 Task: Open Card Training Workshop Planning in Board Product Development and Launch Strategy to Workspace Fleet Management and add a team member Softage.2@softage.net, a label Orange, a checklist Film Production, an attachment from your computer, a color Orange and finally, add a card description 'Schedule meeting with potential partner company' and a comment 'Given the potential impact of this task on our company reputation, let us ensure that we approach it with a sense of professionalism and respect.'. Add a start date 'Jan 06, 1900' with a due date 'Jan 13, 1900'
Action: Mouse moved to (346, 131)
Screenshot: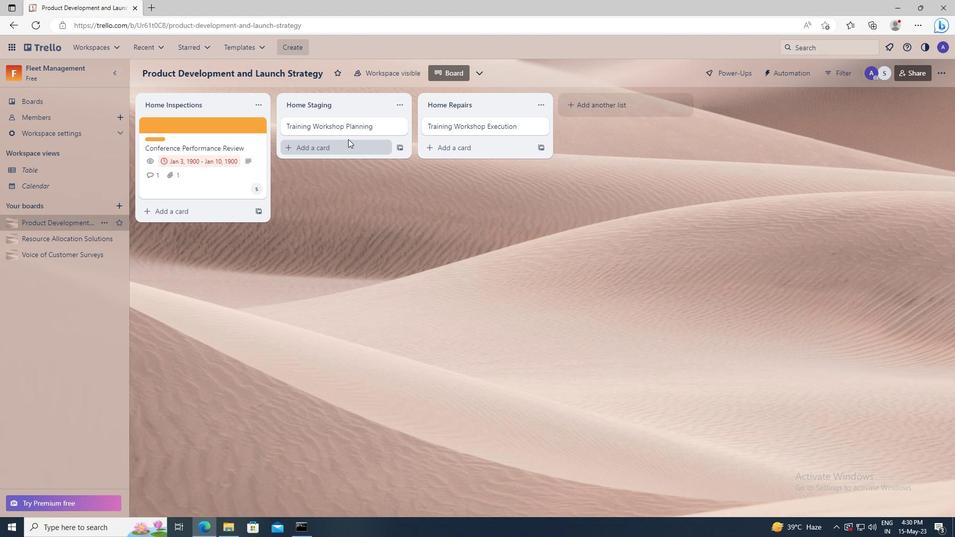 
Action: Mouse pressed left at (346, 131)
Screenshot: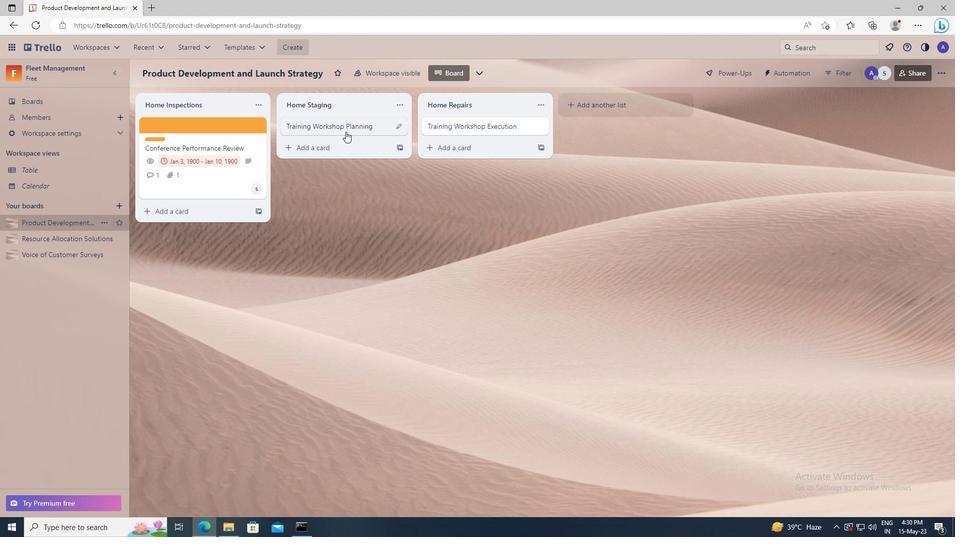 
Action: Mouse moved to (586, 162)
Screenshot: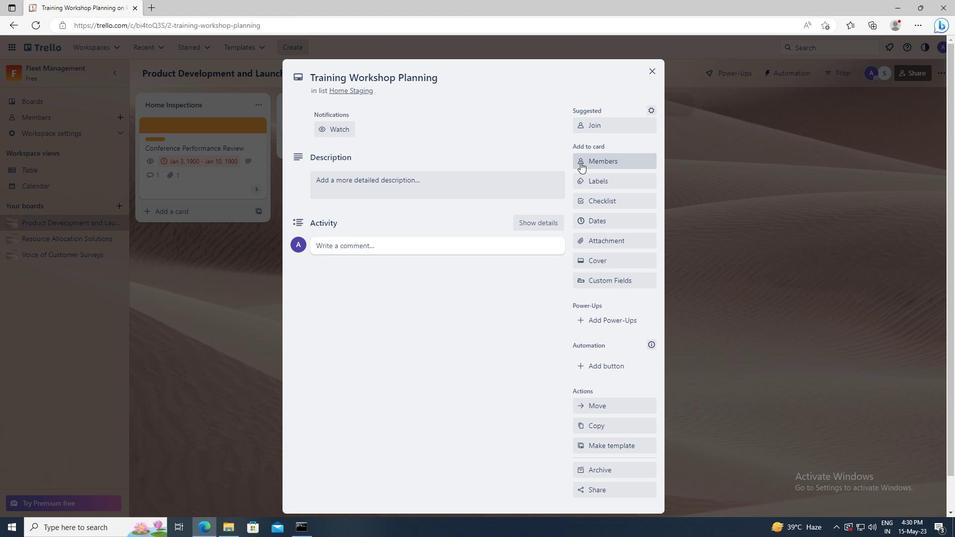 
Action: Mouse pressed left at (586, 162)
Screenshot: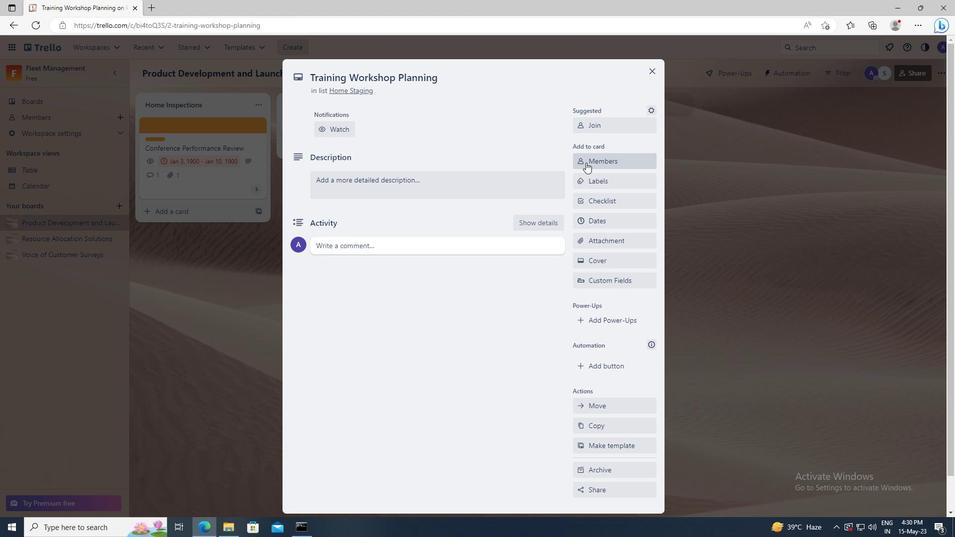 
Action: Mouse moved to (593, 206)
Screenshot: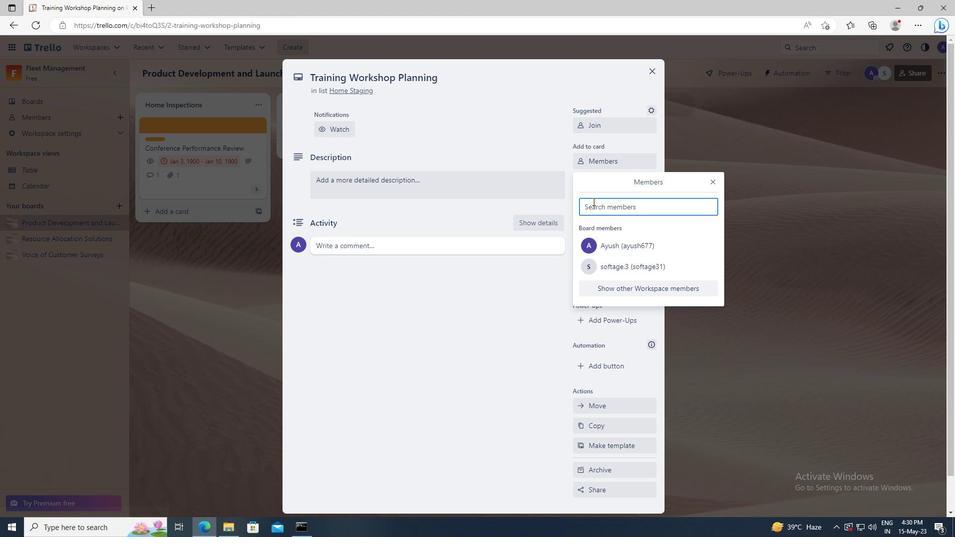 
Action: Mouse pressed left at (593, 206)
Screenshot: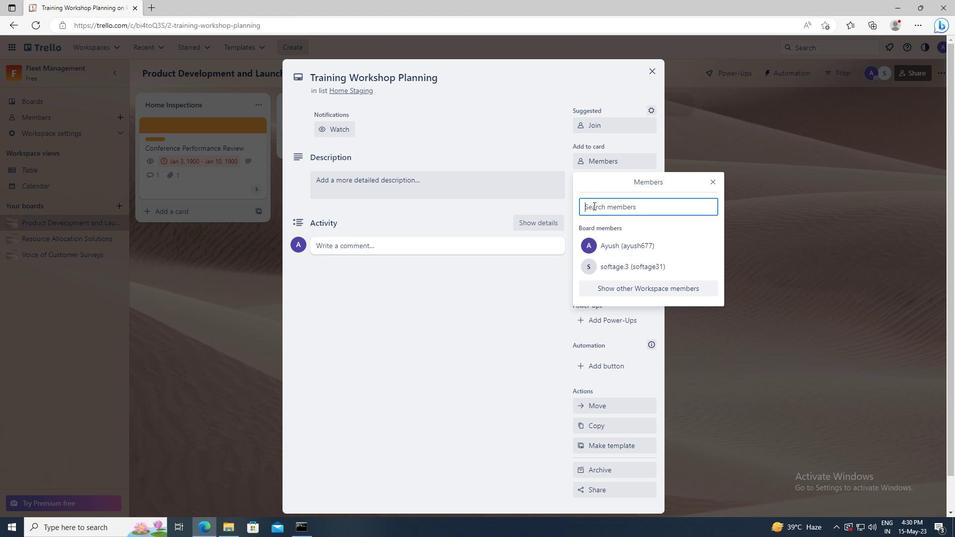 
Action: Key pressed <Key.shift>SOFTAGE.2
Screenshot: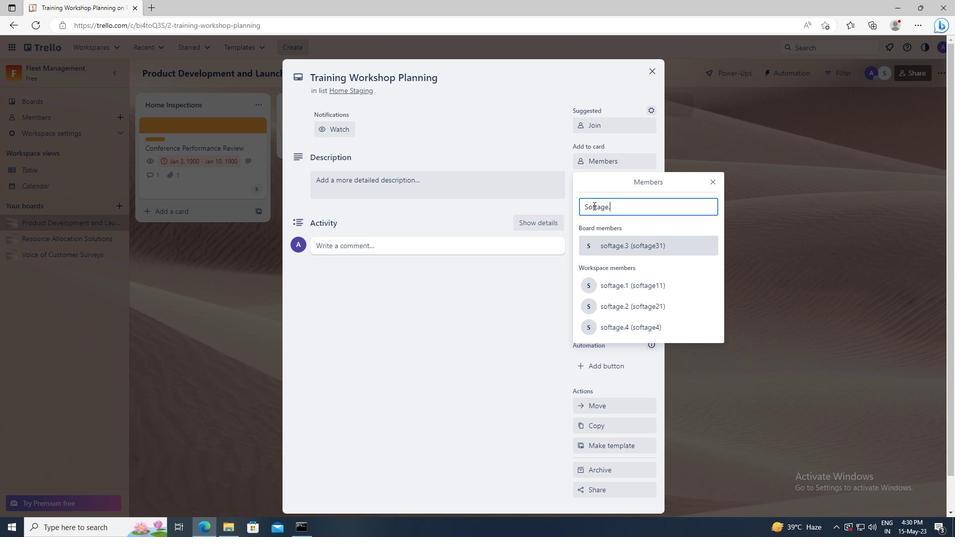
Action: Mouse moved to (611, 298)
Screenshot: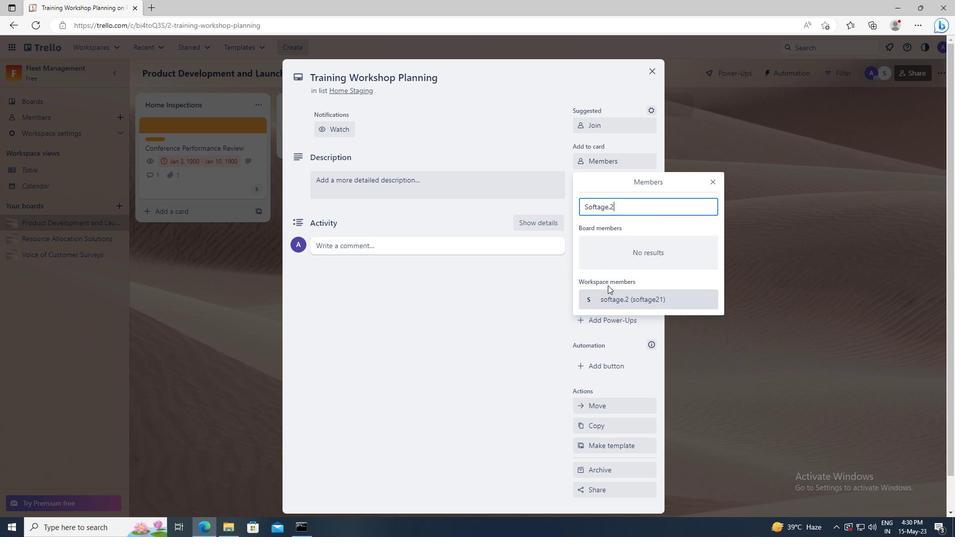 
Action: Mouse pressed left at (611, 298)
Screenshot: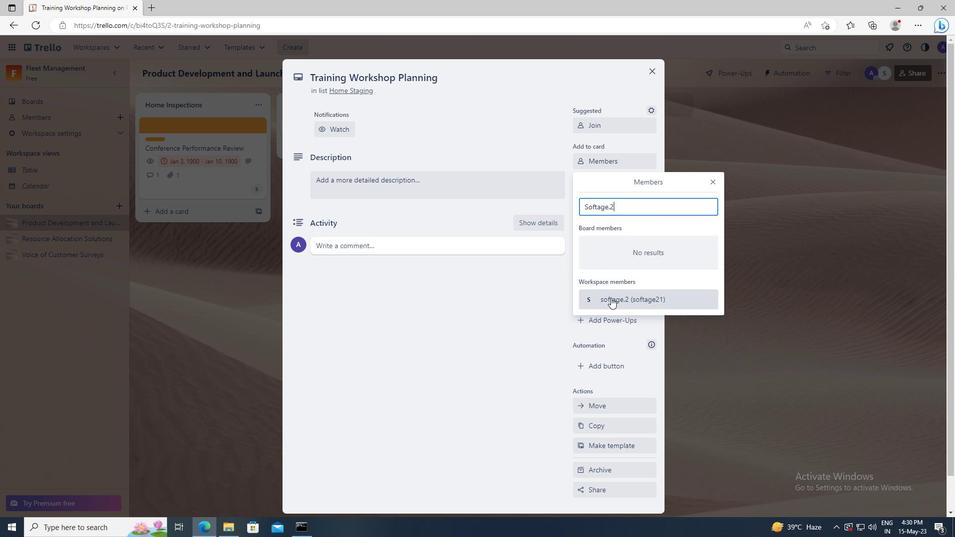 
Action: Mouse moved to (711, 181)
Screenshot: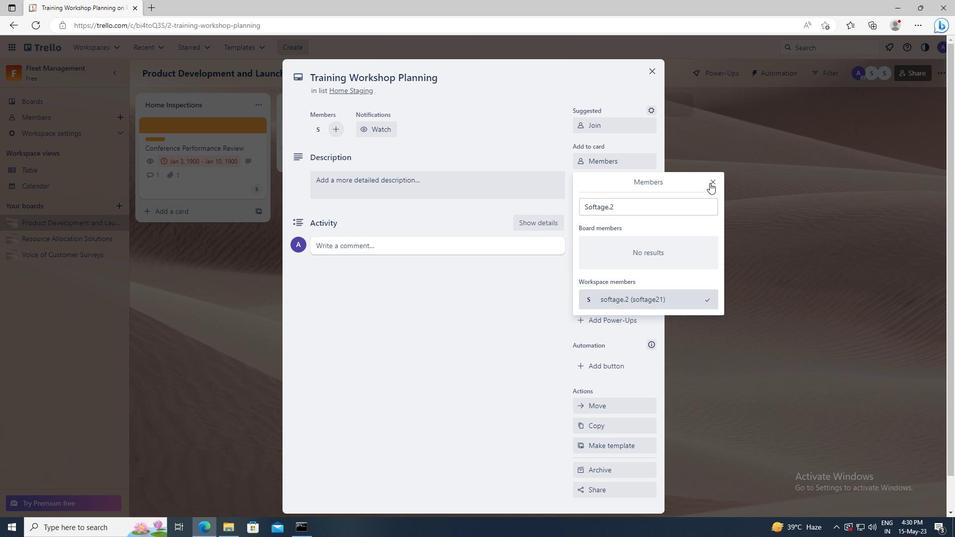 
Action: Mouse pressed left at (711, 181)
Screenshot: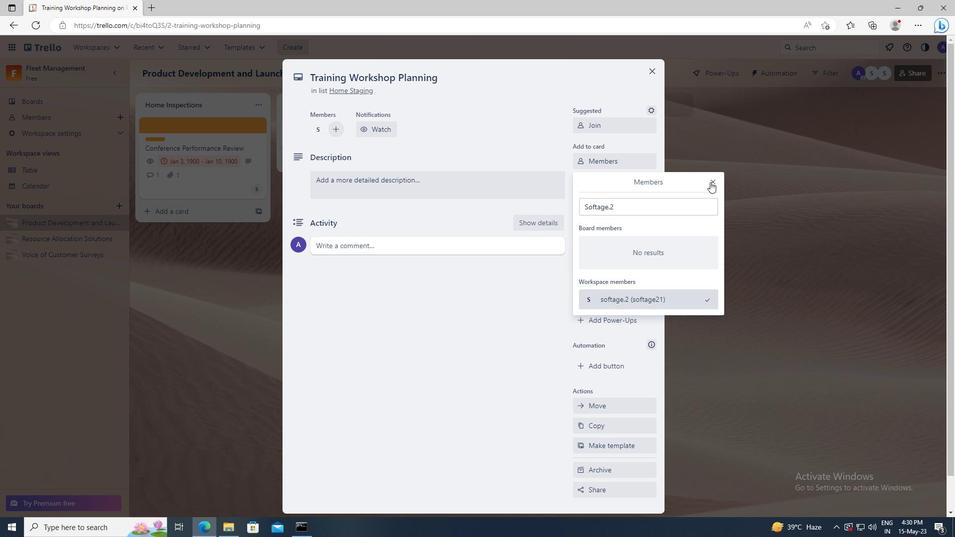 
Action: Mouse moved to (633, 183)
Screenshot: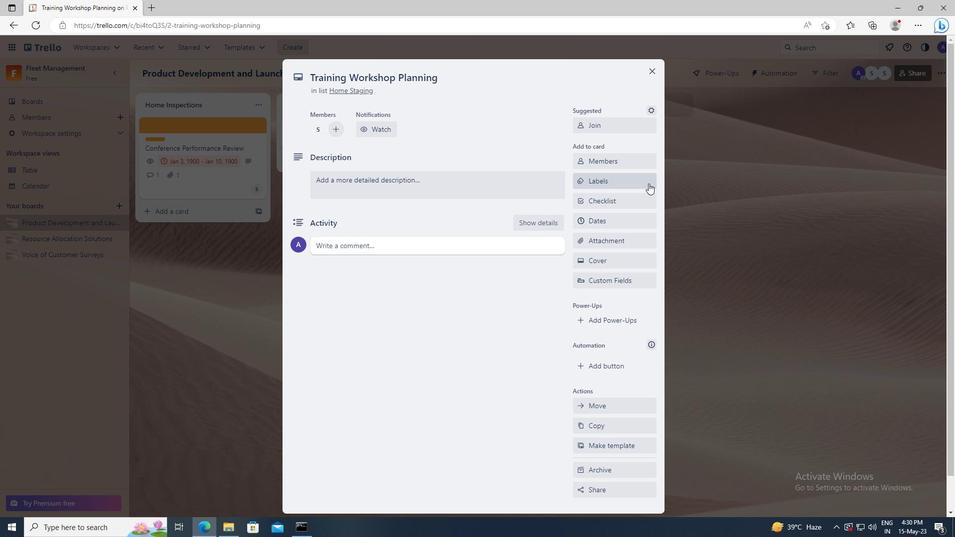 
Action: Mouse pressed left at (633, 183)
Screenshot: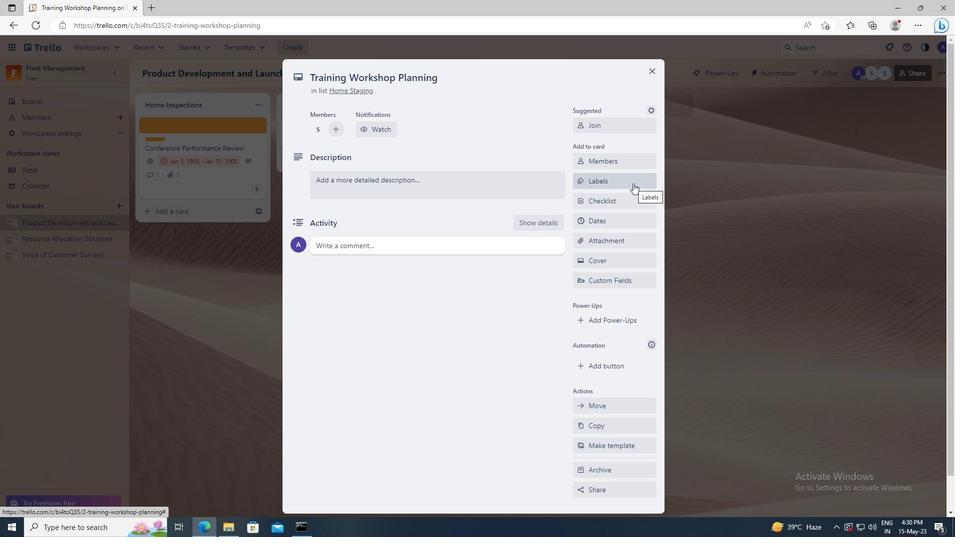 
Action: Mouse moved to (660, 373)
Screenshot: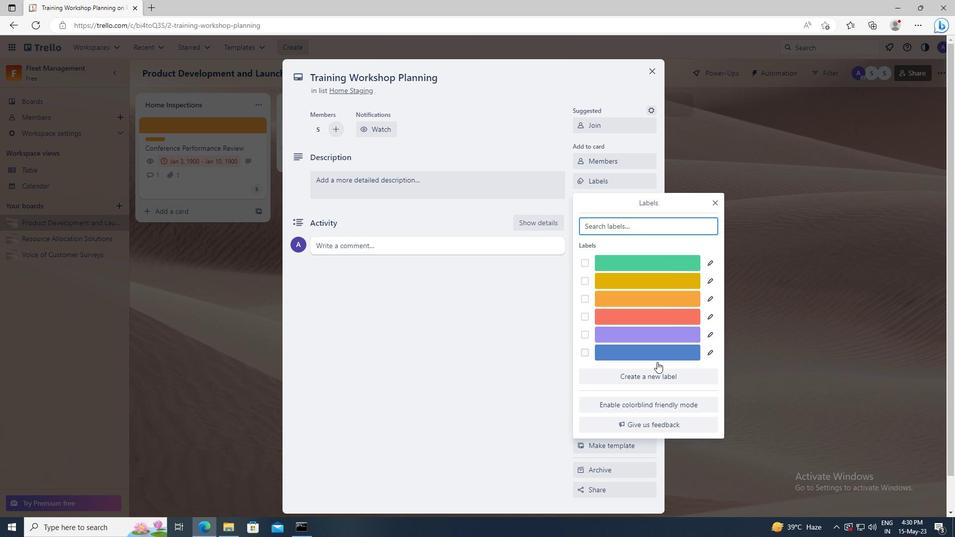 
Action: Mouse pressed left at (660, 373)
Screenshot: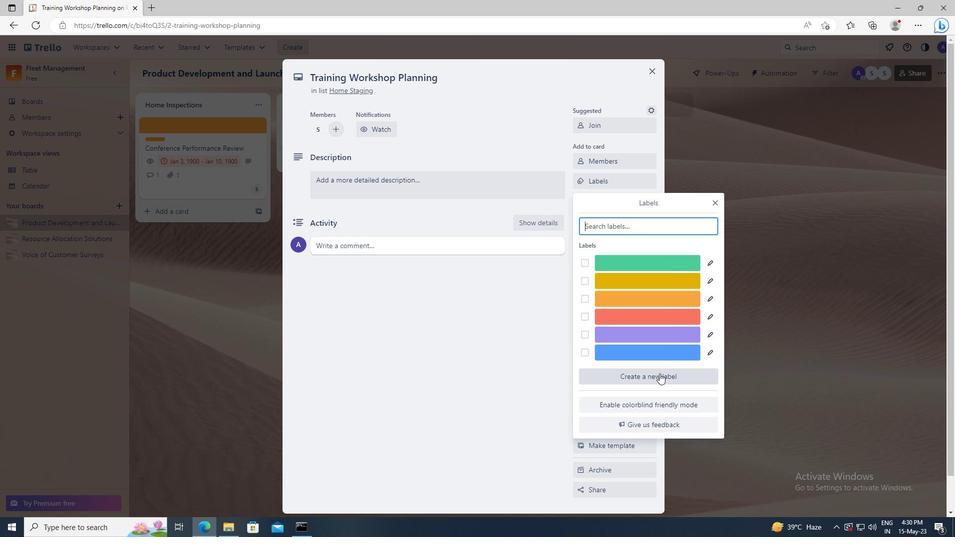 
Action: Mouse moved to (648, 351)
Screenshot: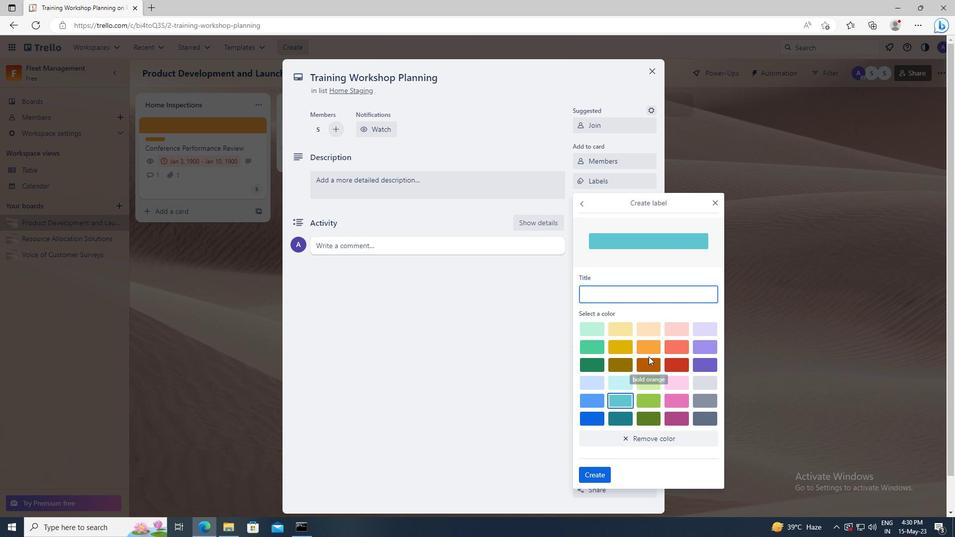
Action: Mouse pressed left at (648, 351)
Screenshot: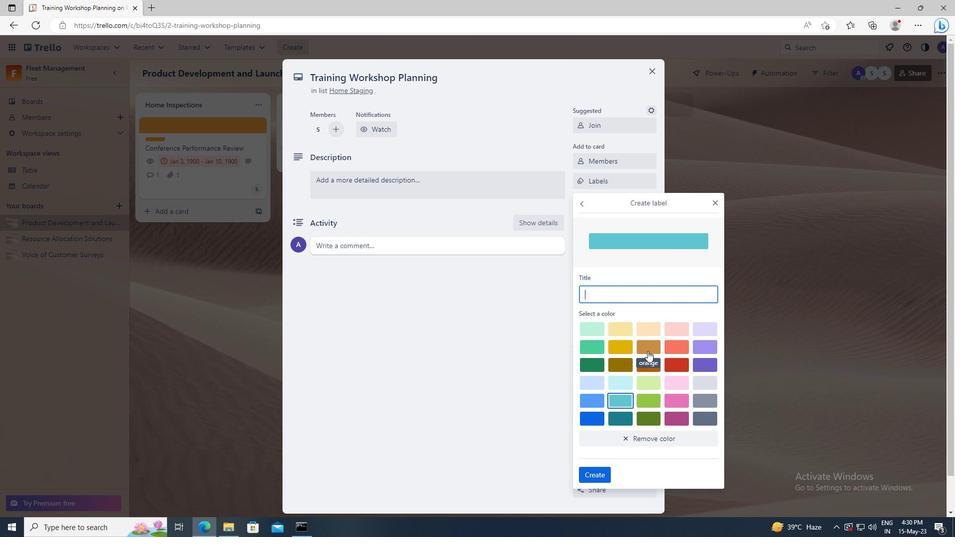 
Action: Mouse moved to (602, 472)
Screenshot: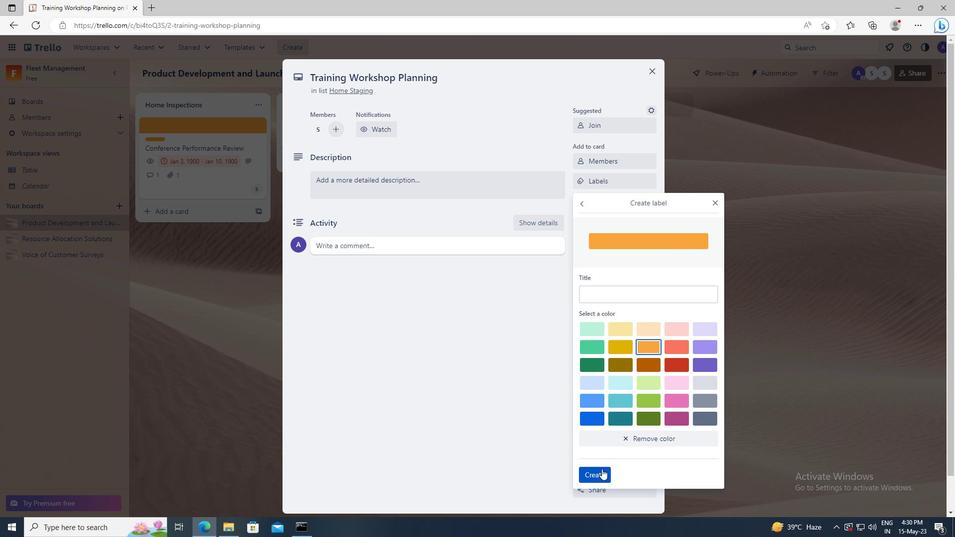 
Action: Mouse pressed left at (602, 472)
Screenshot: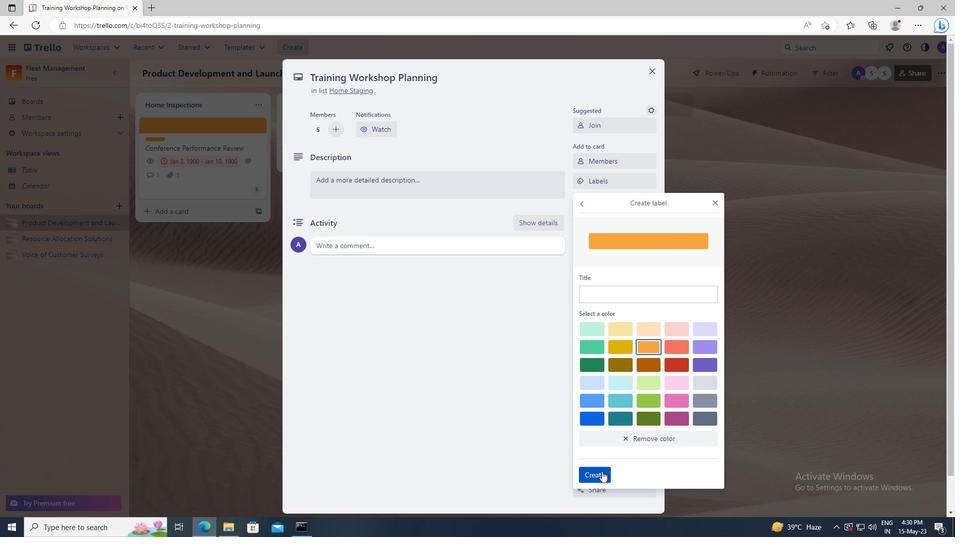 
Action: Mouse moved to (715, 203)
Screenshot: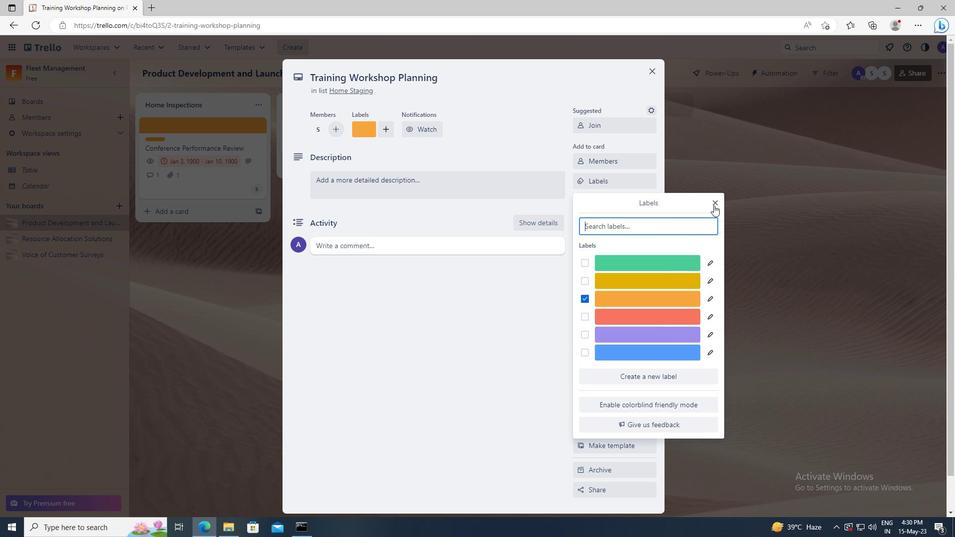 
Action: Mouse pressed left at (715, 203)
Screenshot: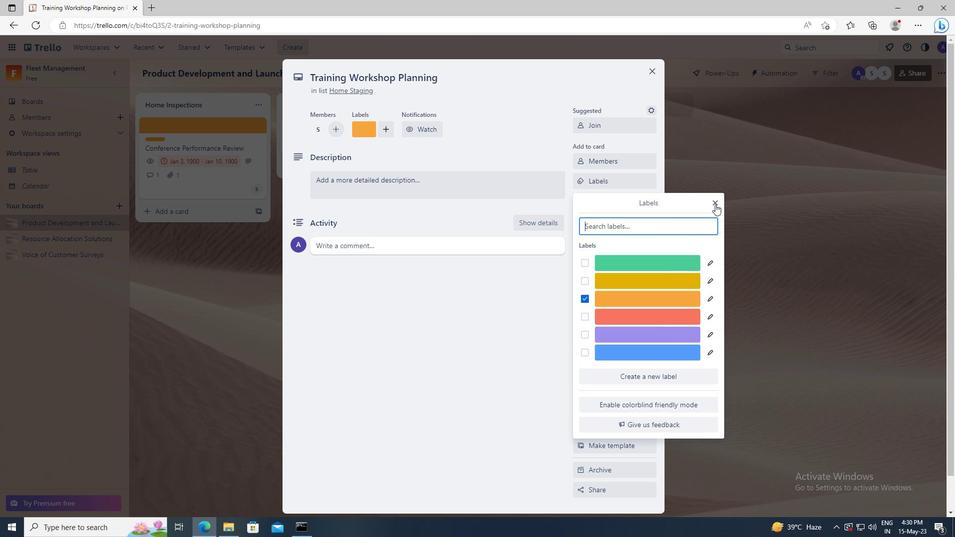 
Action: Mouse moved to (637, 198)
Screenshot: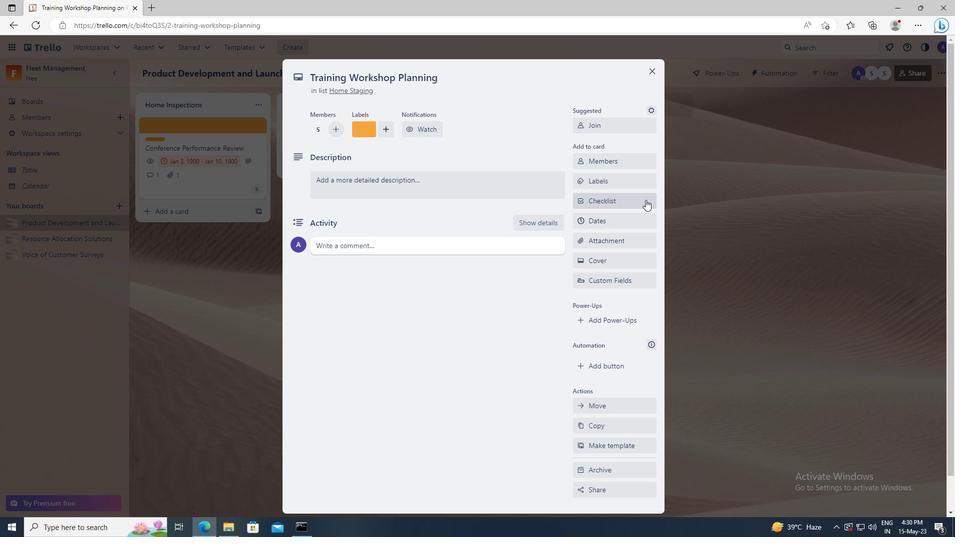 
Action: Mouse pressed left at (637, 198)
Screenshot: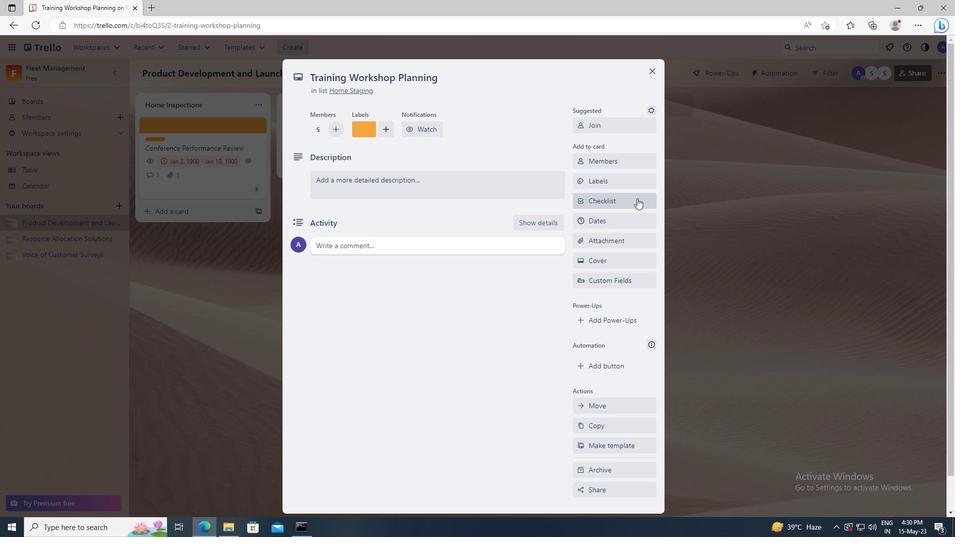 
Action: Key pressed <Key.shift>FILM<Key.space><Key.shift>PRODUCTION
Screenshot: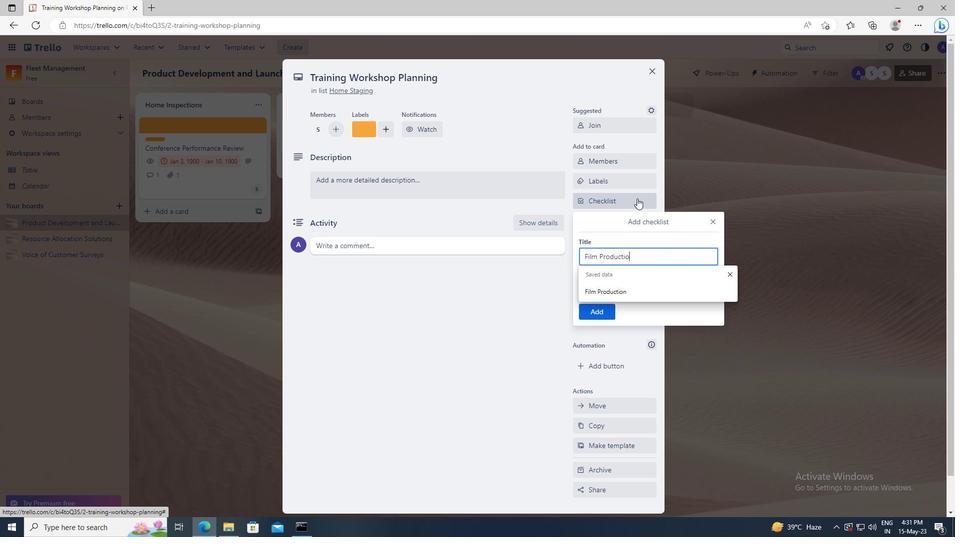 
Action: Mouse moved to (602, 309)
Screenshot: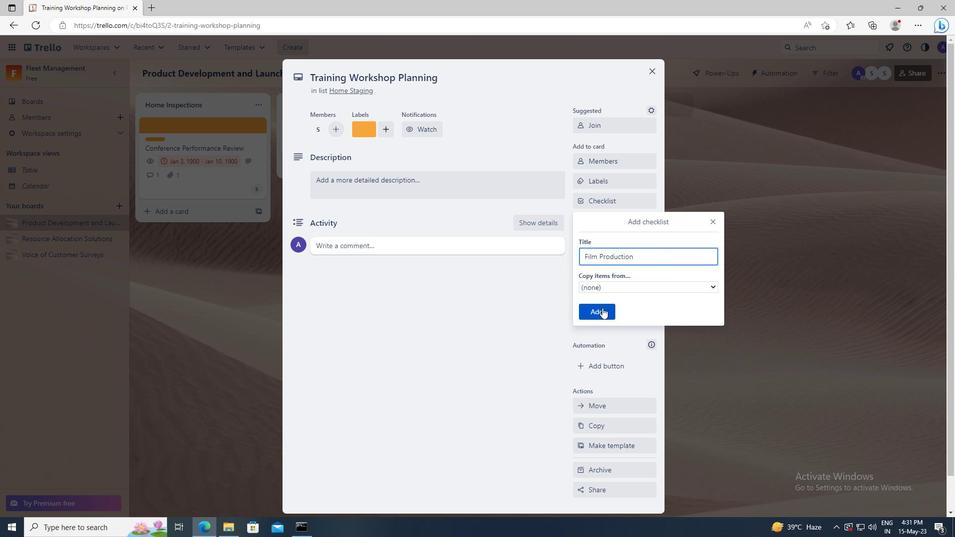
Action: Mouse pressed left at (602, 309)
Screenshot: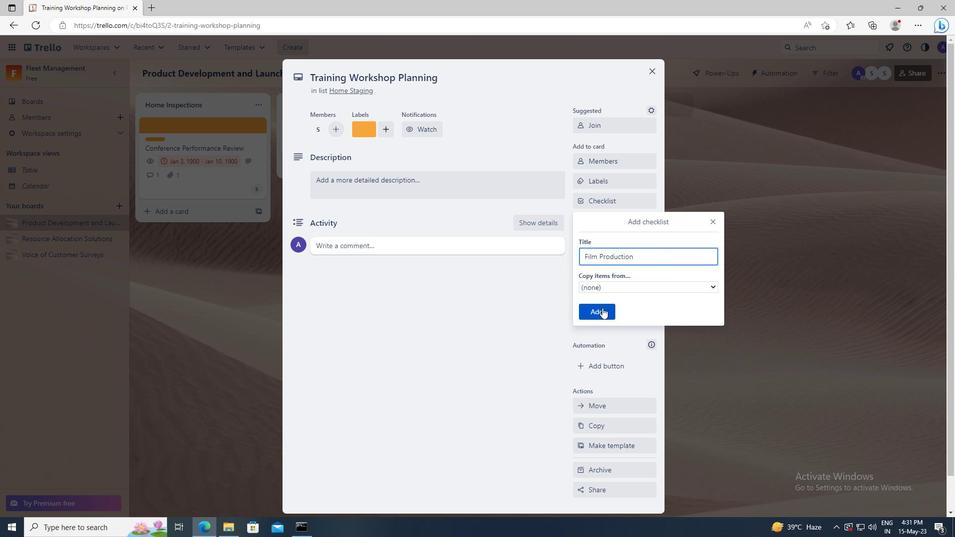 
Action: Mouse moved to (602, 242)
Screenshot: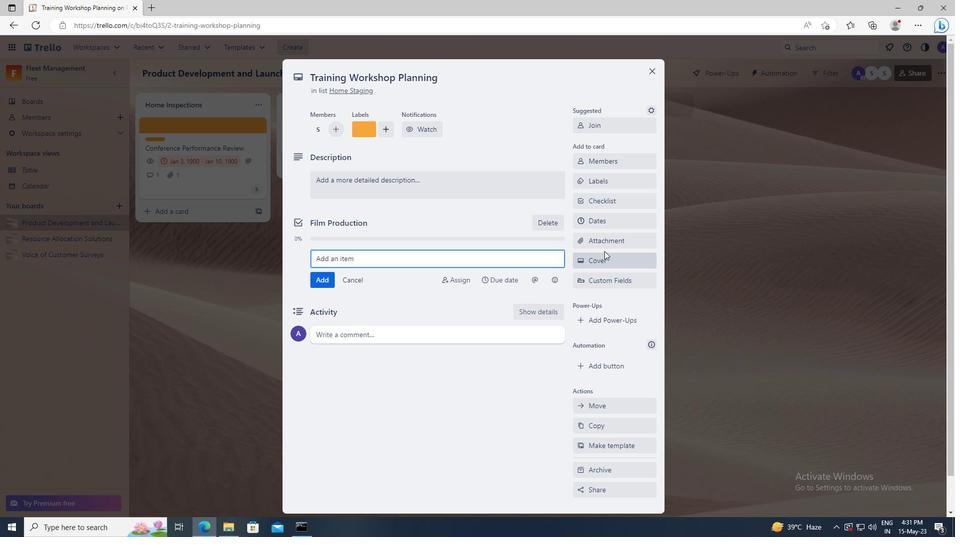 
Action: Mouse pressed left at (602, 242)
Screenshot: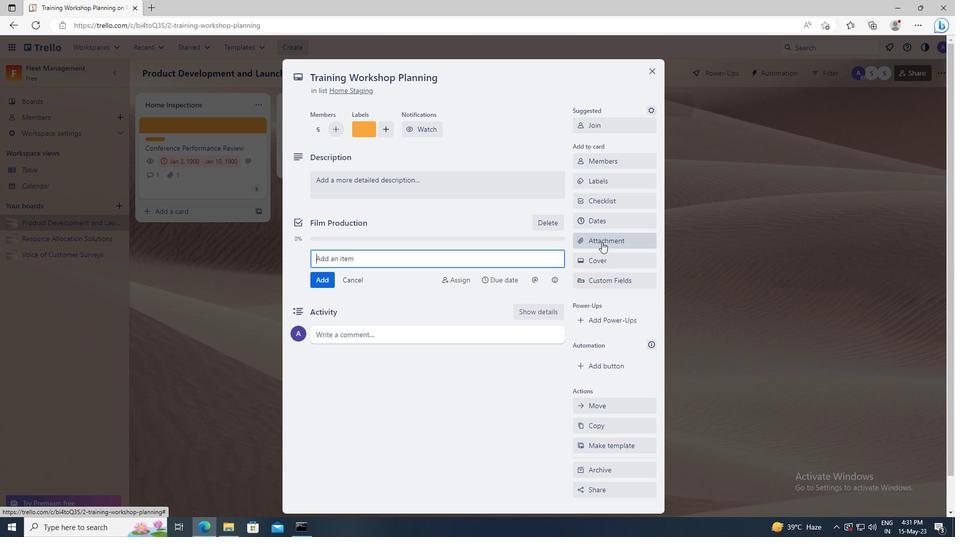 
Action: Mouse moved to (603, 282)
Screenshot: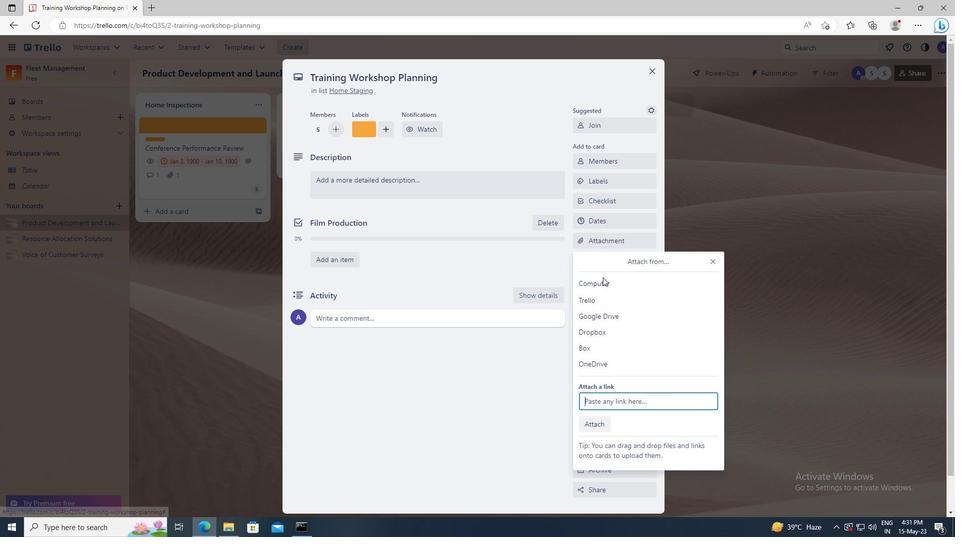 
Action: Mouse pressed left at (603, 282)
Screenshot: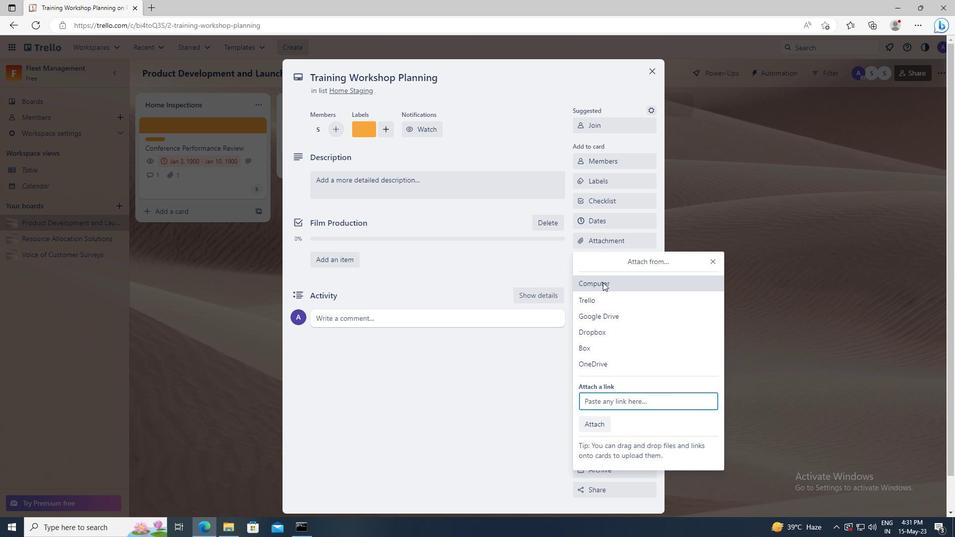 
Action: Mouse moved to (271, 90)
Screenshot: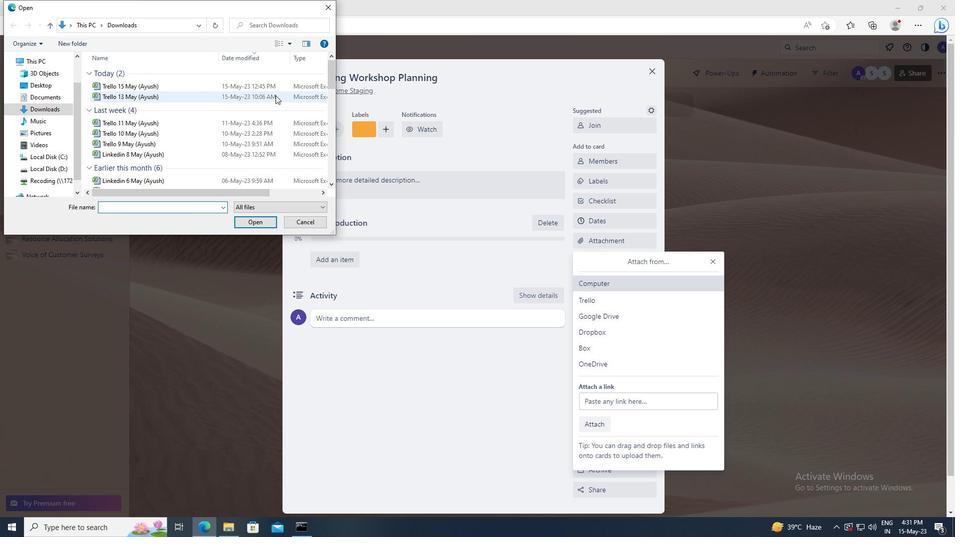 
Action: Mouse pressed left at (271, 90)
Screenshot: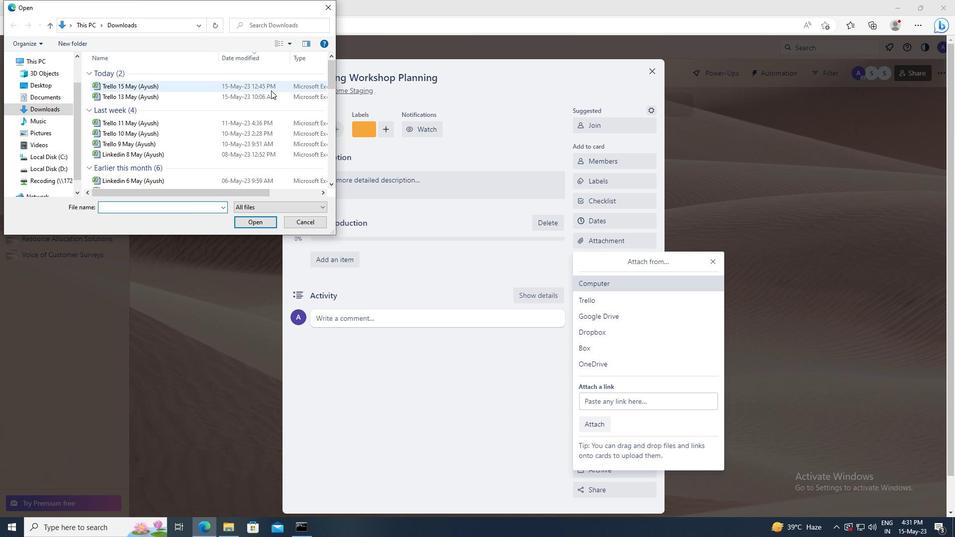 
Action: Mouse moved to (264, 225)
Screenshot: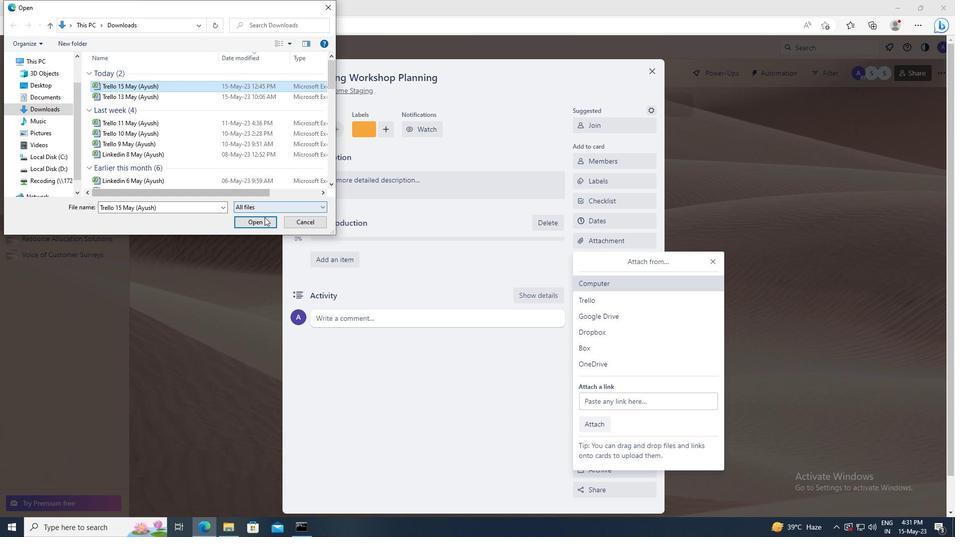 
Action: Mouse pressed left at (264, 225)
Screenshot: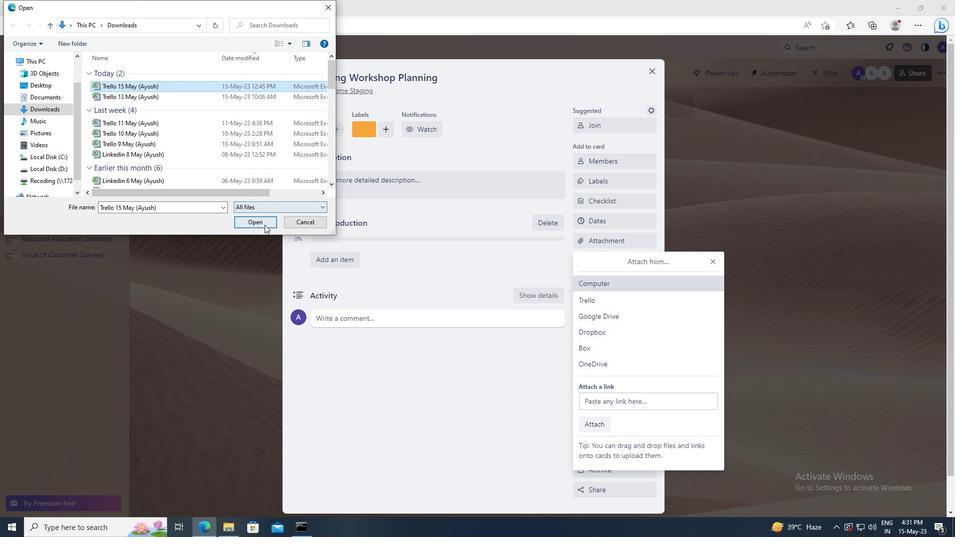 
Action: Mouse moved to (581, 263)
Screenshot: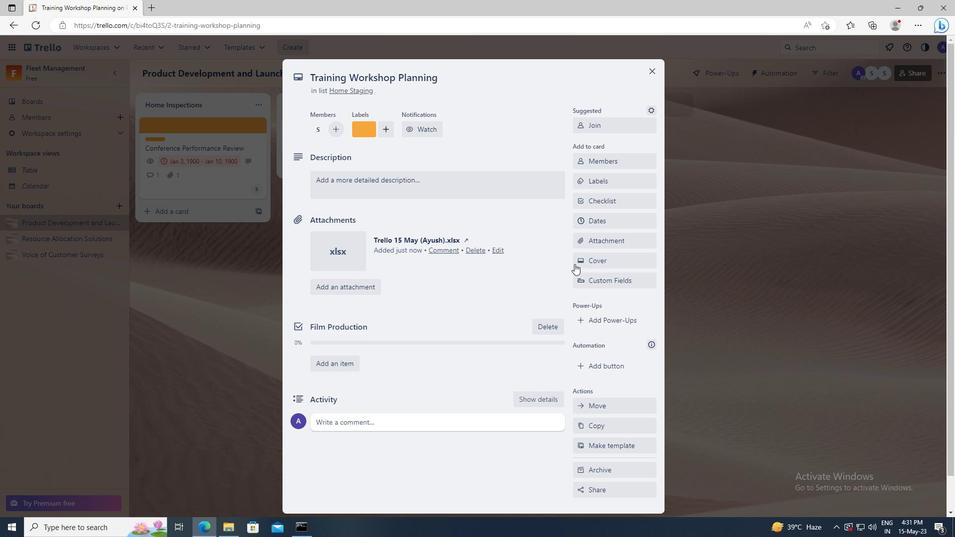 
Action: Mouse pressed left at (581, 263)
Screenshot: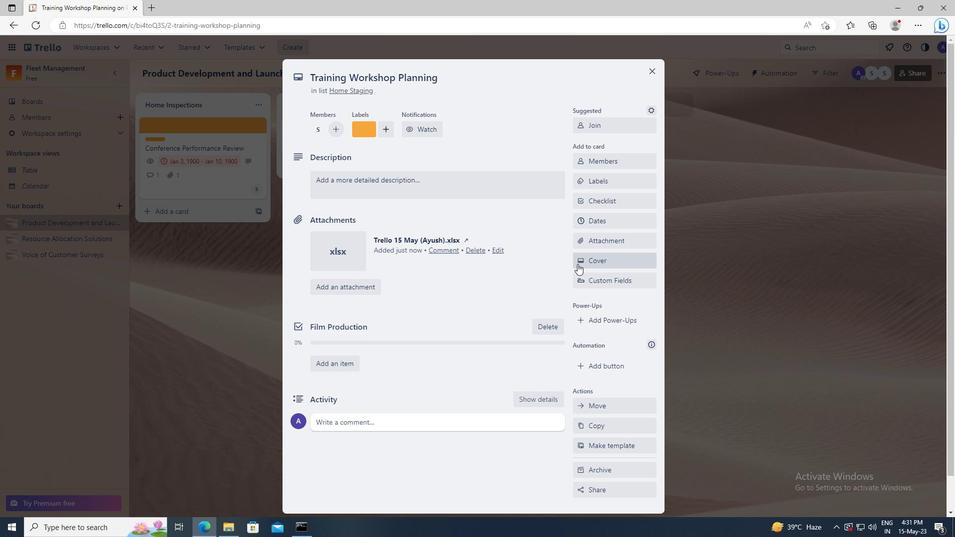 
Action: Mouse moved to (644, 315)
Screenshot: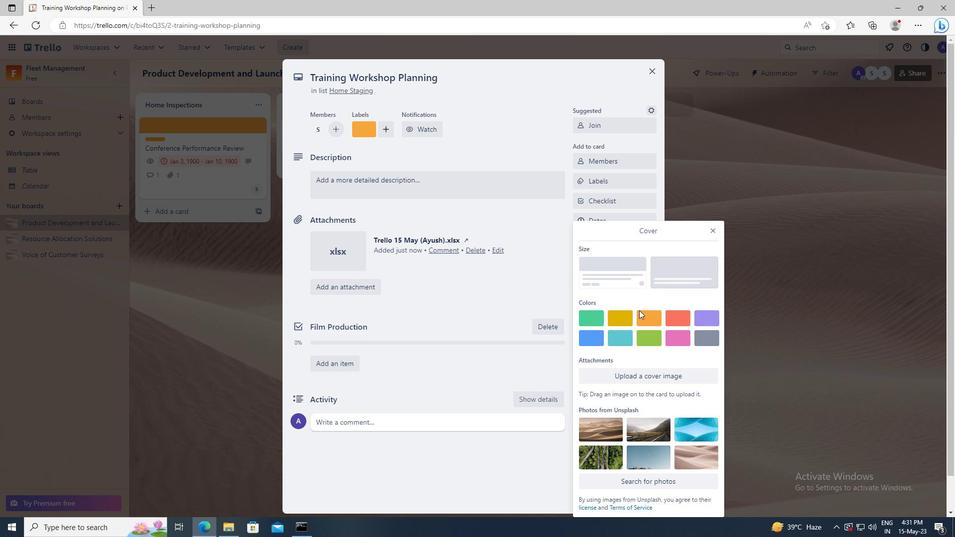 
Action: Mouse pressed left at (644, 315)
Screenshot: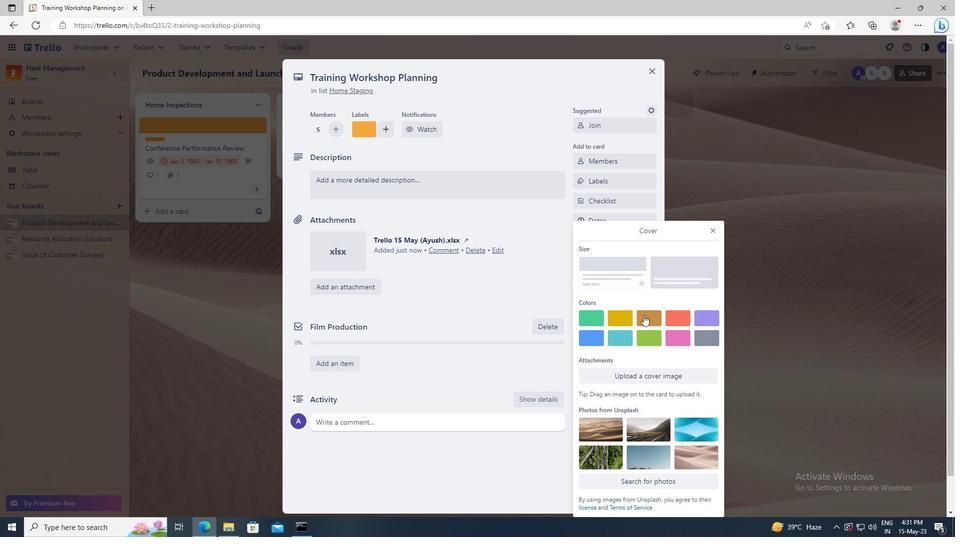 
Action: Mouse moved to (712, 214)
Screenshot: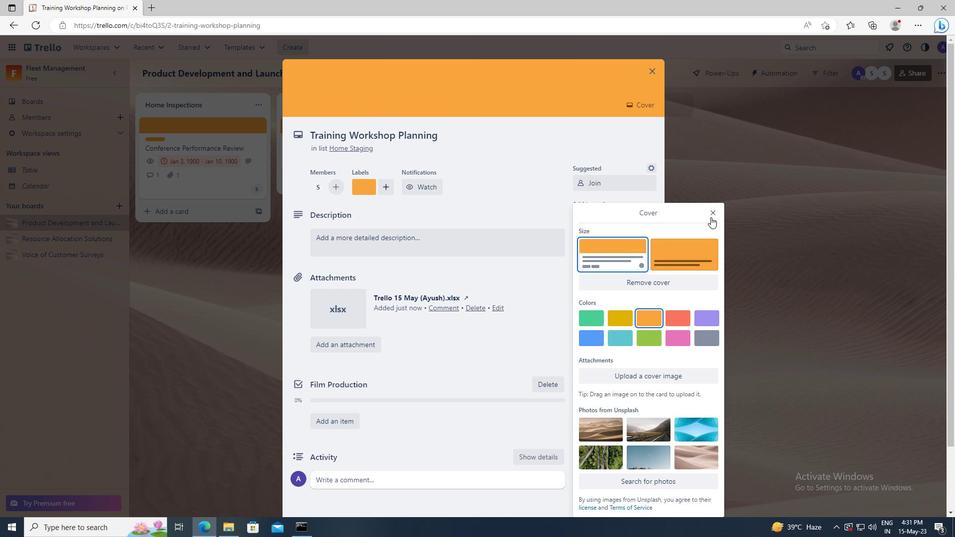 
Action: Mouse pressed left at (712, 214)
Screenshot: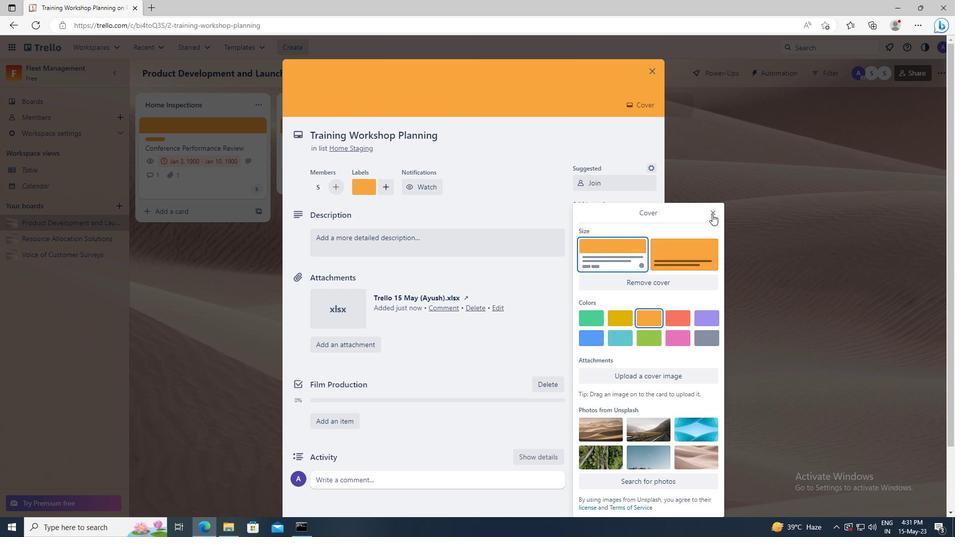 
Action: Mouse moved to (480, 244)
Screenshot: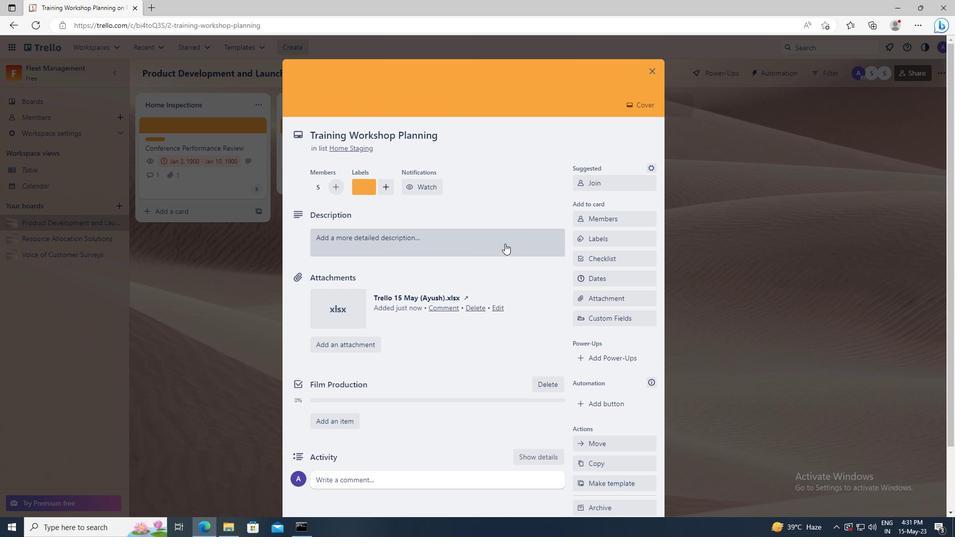 
Action: Mouse pressed left at (480, 244)
Screenshot: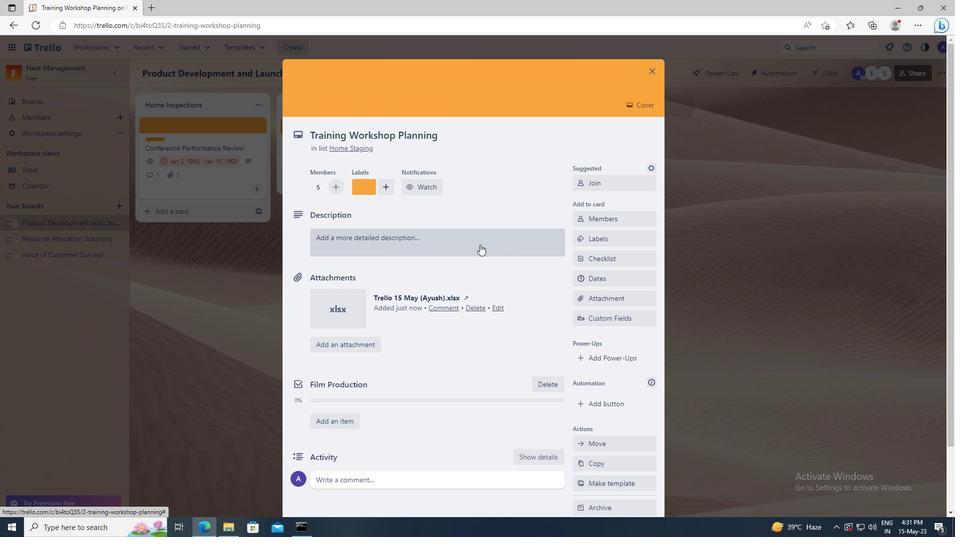 
Action: Key pressed <Key.shift>SCHEDULE<Key.space>MEETING<Key.space>WITH<Key.space>POTENTIAL<Key.space>PARTNER<Key.space>COMPANY
Screenshot: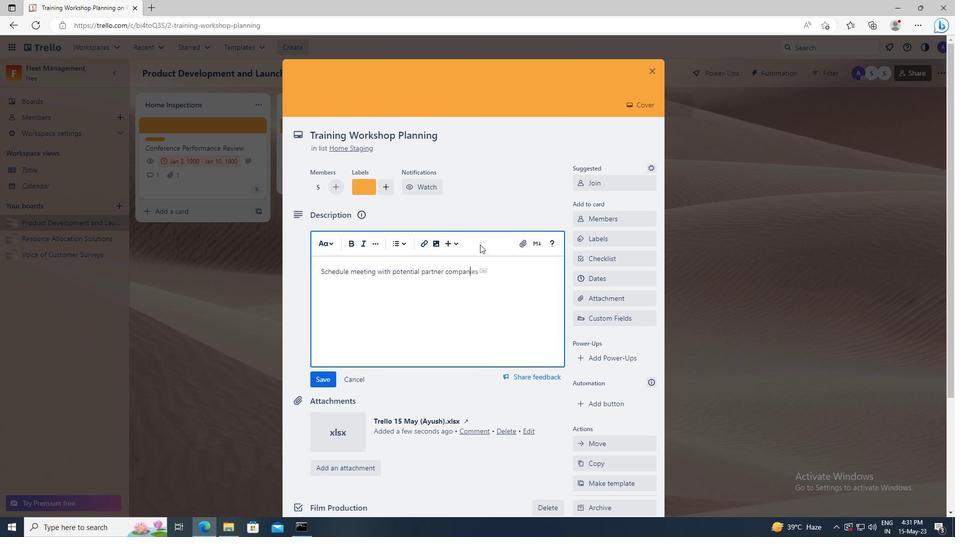 
Action: Mouse scrolled (480, 244) with delta (0, 0)
Screenshot: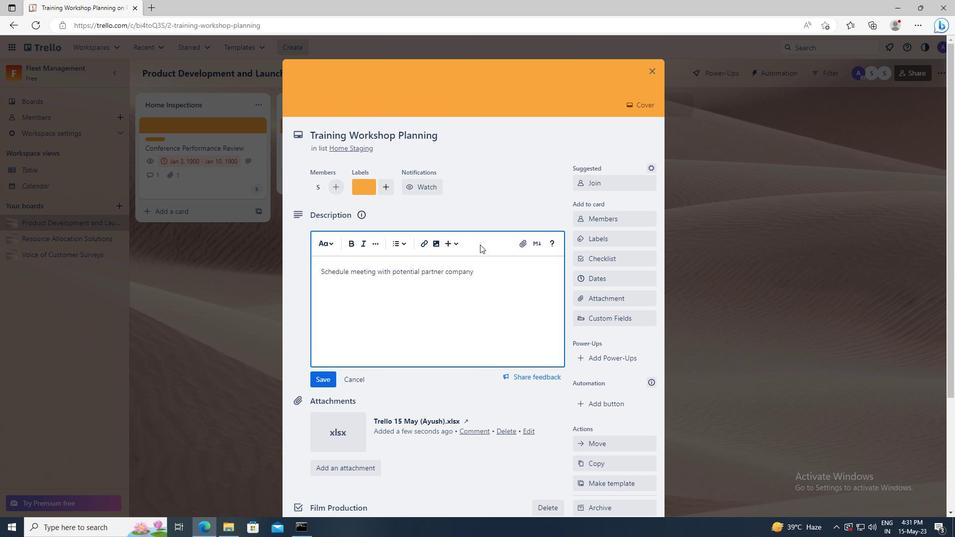 
Action: Mouse moved to (329, 302)
Screenshot: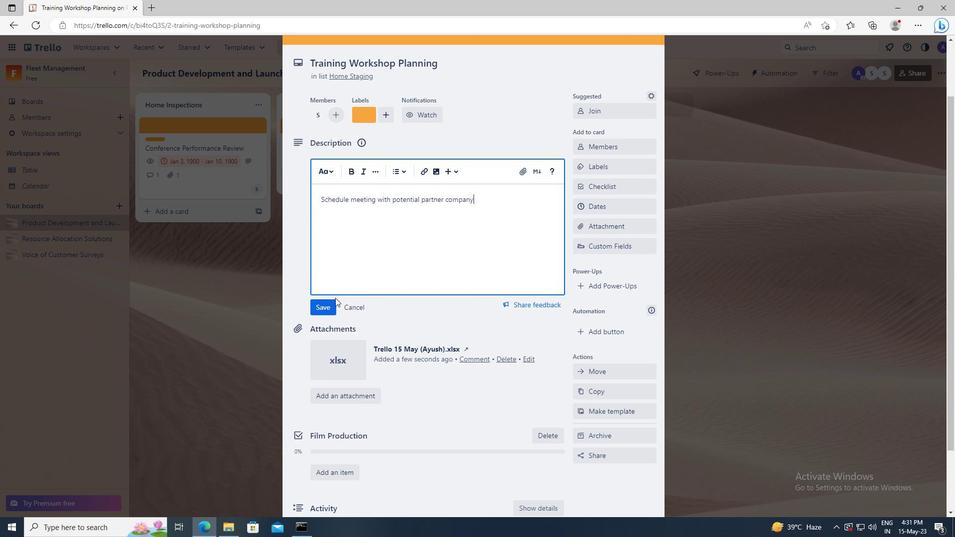 
Action: Mouse pressed left at (329, 302)
Screenshot: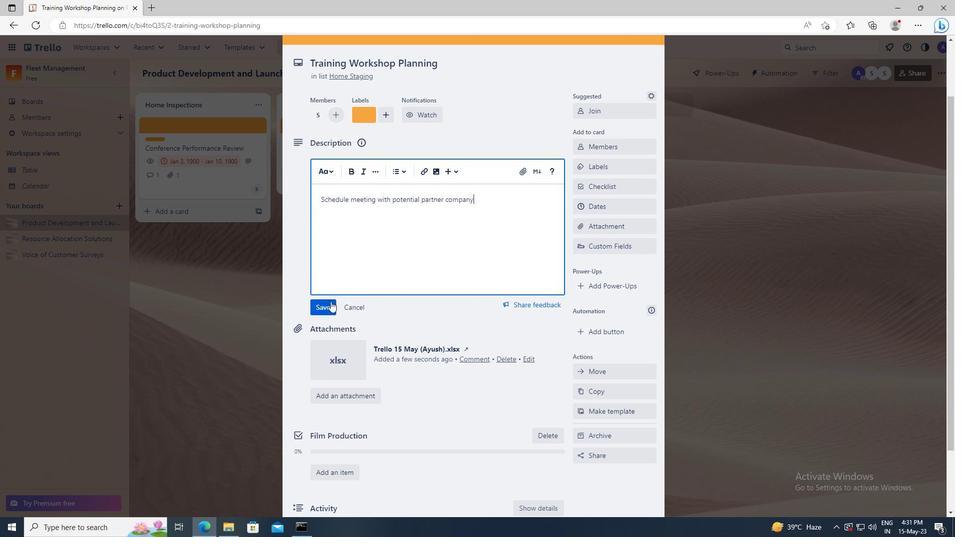 
Action: Mouse moved to (346, 387)
Screenshot: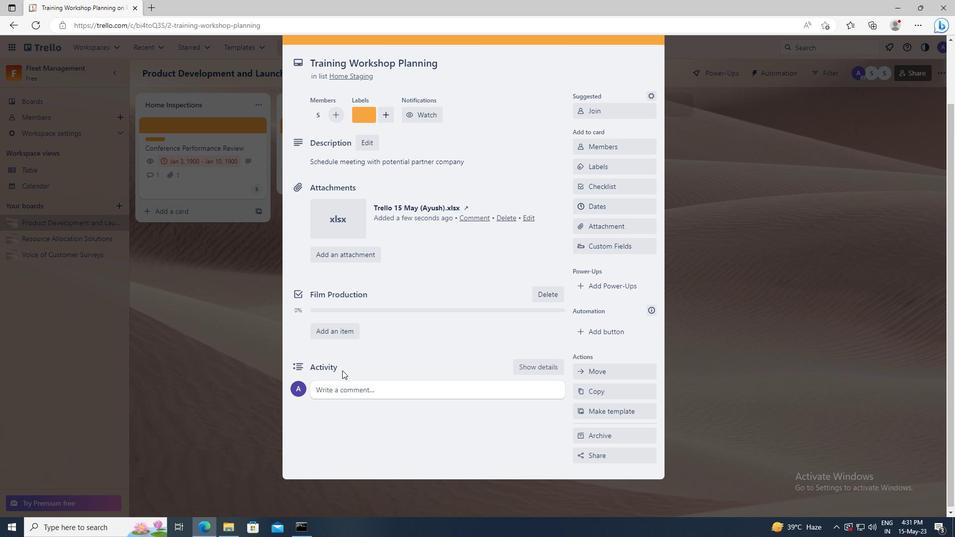 
Action: Mouse pressed left at (346, 387)
Screenshot: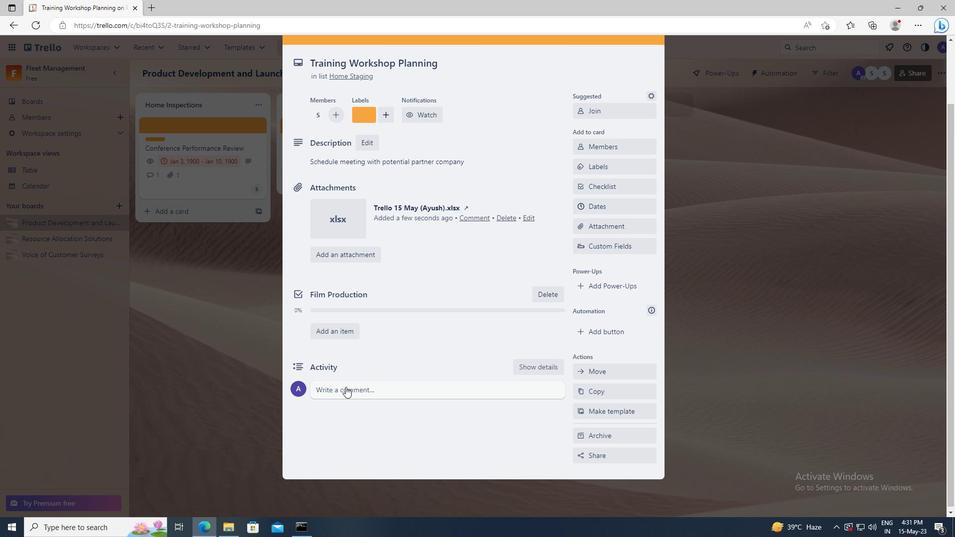 
Action: Key pressed <Key.shift>S<Key.backspace><Key.shift>GIVEN<Key.space>THE<Key.space>POTENTIAL<Key.space>IMPACT<Key.space>OF<Key.space>THIS<Key.space>TASK<Key.space>ON<Key.space>OUR<Key.space>COMPANY<Key.space>REPUTATION,<Key.space>LET<Key.space><Key.space>US<Key.space>ENSURE<Key.space>THAT<Key.space>WE<Key.space>APPROACH<Key.space>IT<Key.space>WITH<Key.space>A<Key.space>SENSE<Key.space>OF<Key.space>PROFESSIONALISM<Key.space>AND<Key.space>RESPECT.
Screenshot: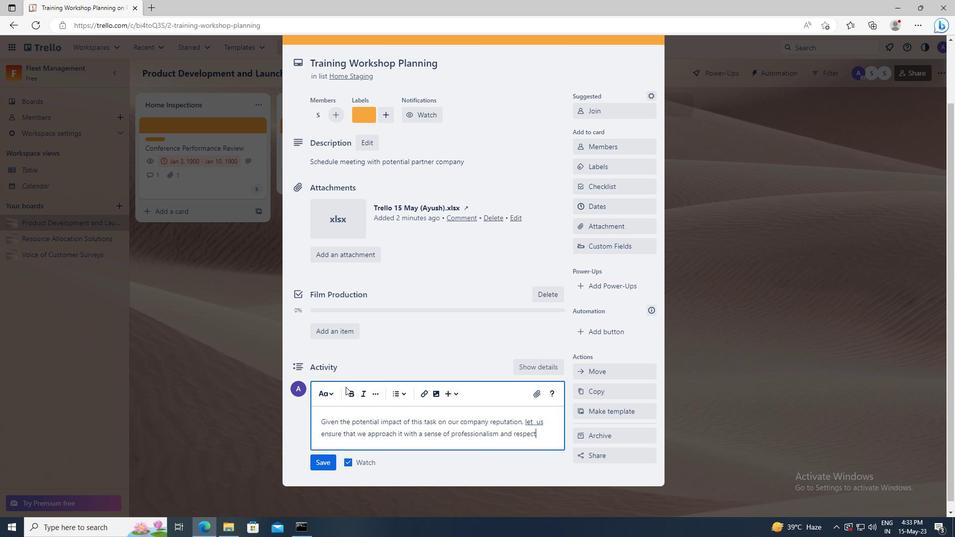 
Action: Mouse moved to (326, 462)
Screenshot: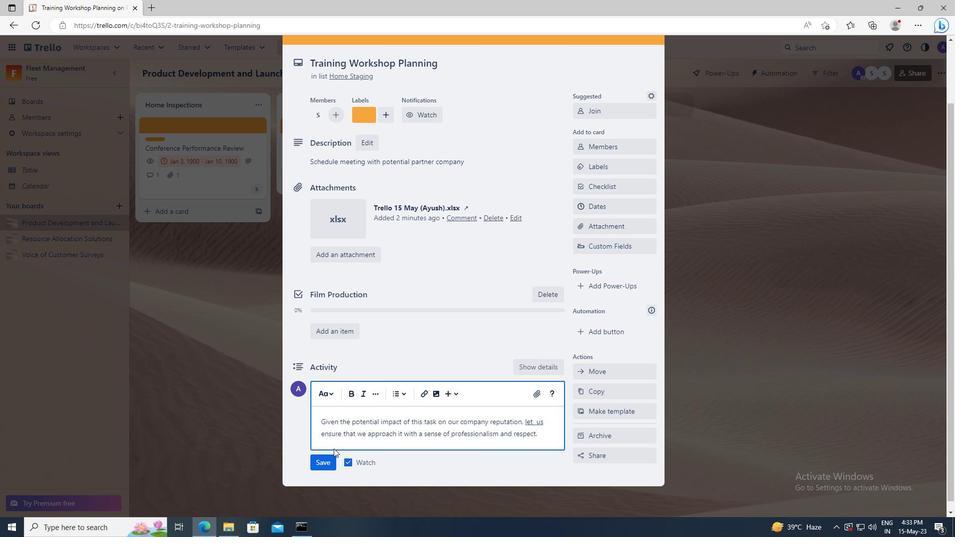 
Action: Mouse pressed left at (326, 462)
Screenshot: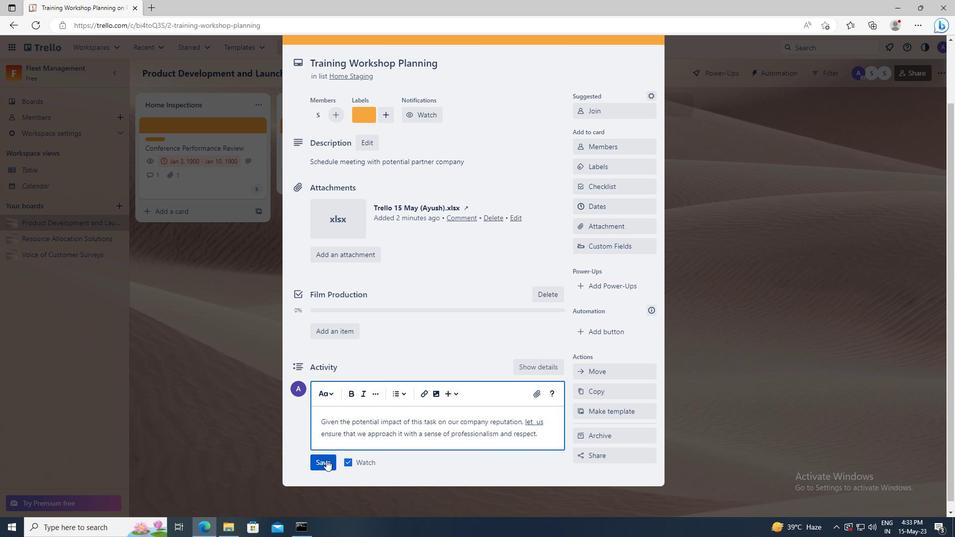 
Action: Mouse moved to (588, 207)
Screenshot: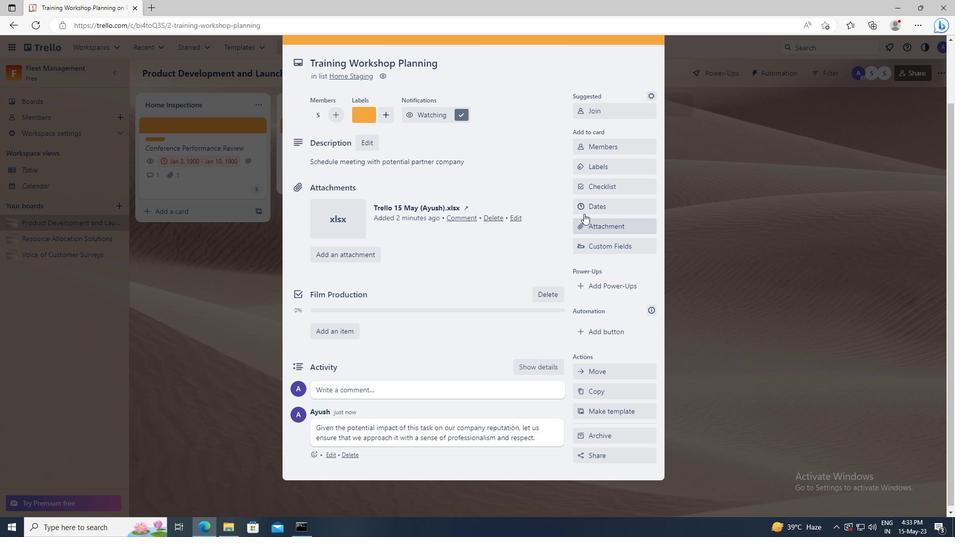 
Action: Mouse pressed left at (588, 207)
Screenshot: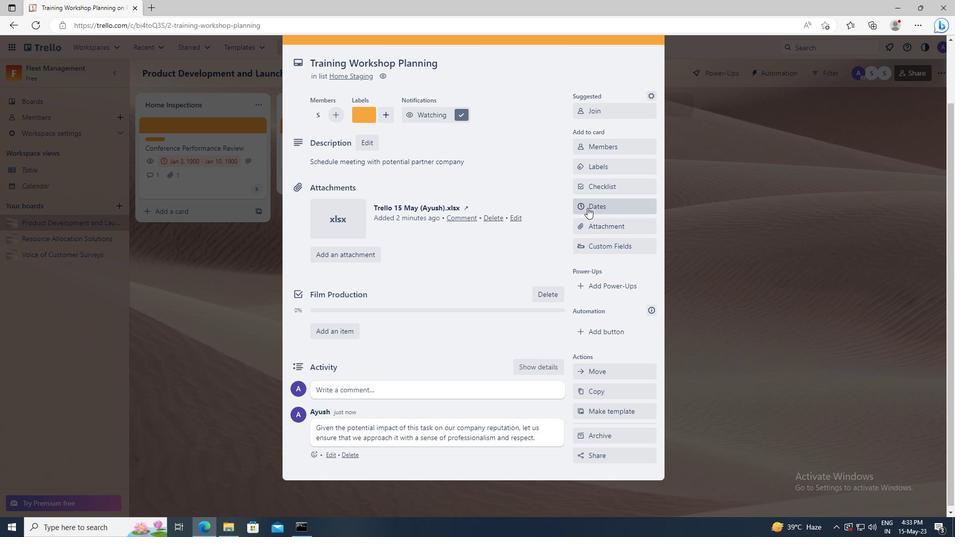 
Action: Mouse moved to (583, 251)
Screenshot: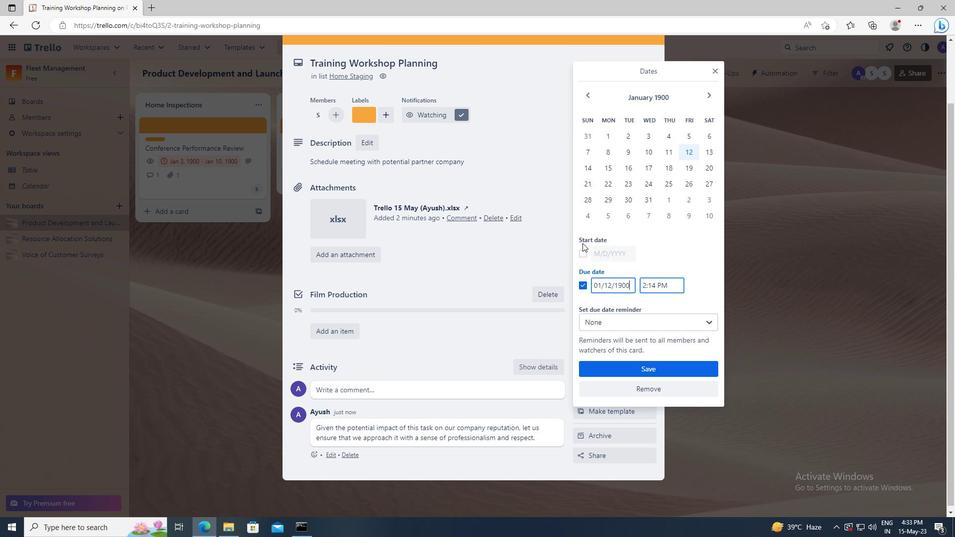 
Action: Mouse pressed left at (583, 251)
Screenshot: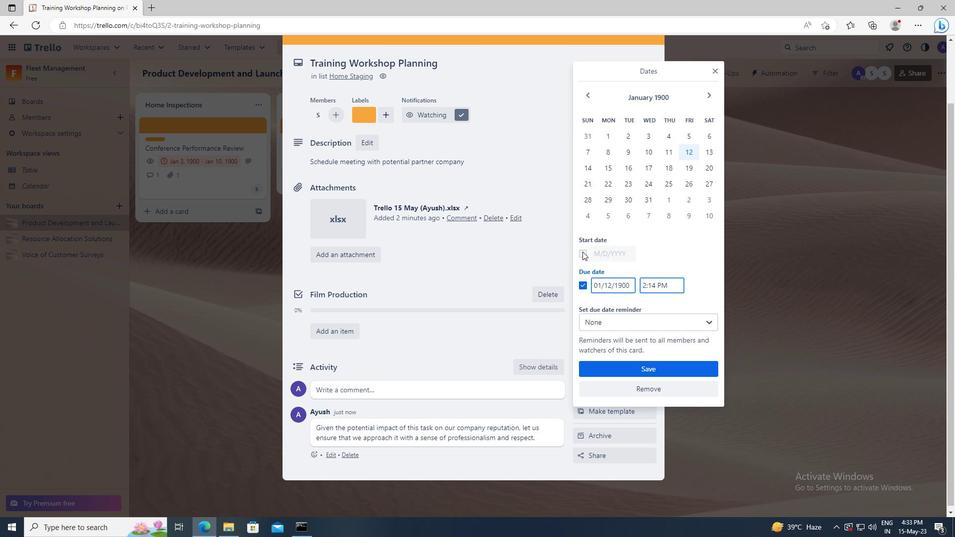 
Action: Mouse moved to (629, 253)
Screenshot: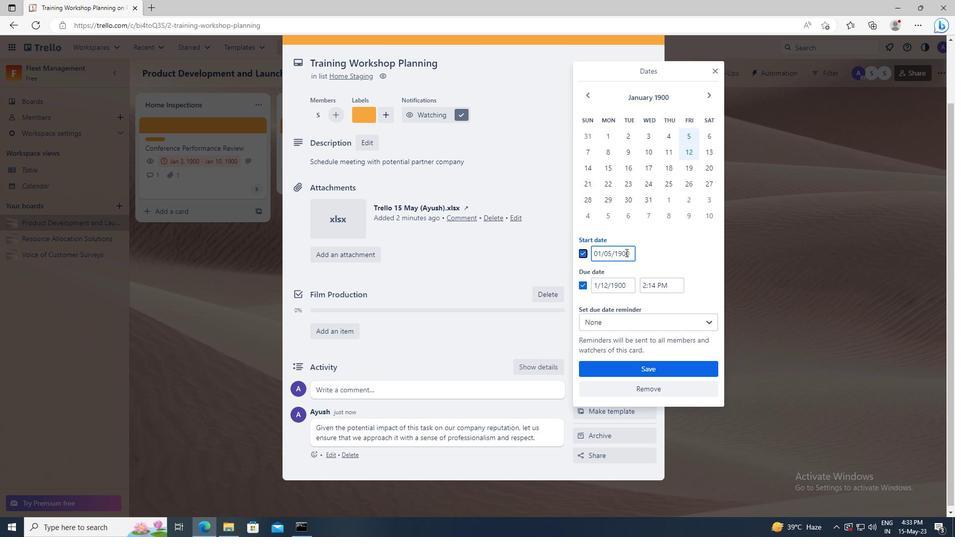 
Action: Mouse pressed left at (629, 253)
Screenshot: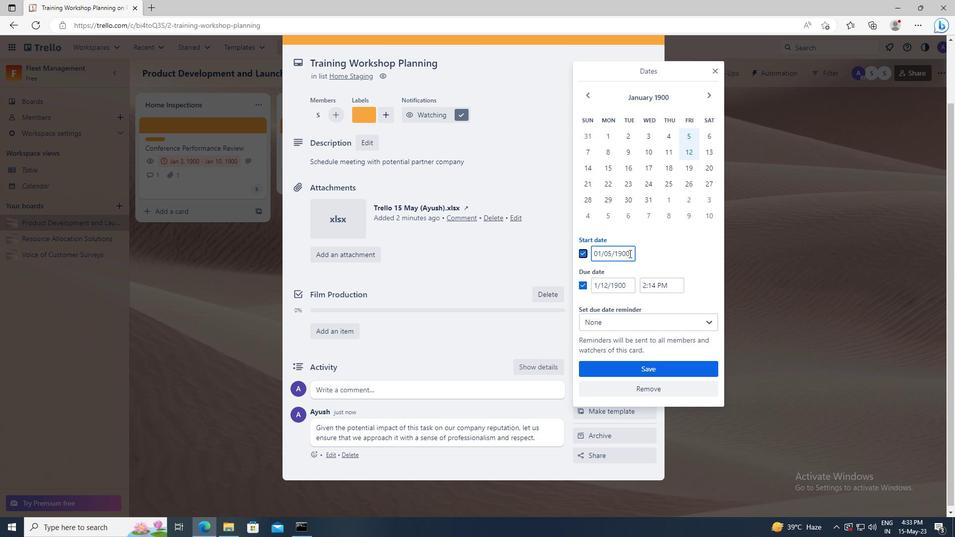 
Action: Key pressed <Key.left><Key.left><Key.left><Key.left><Key.left><Key.backspace>6
Screenshot: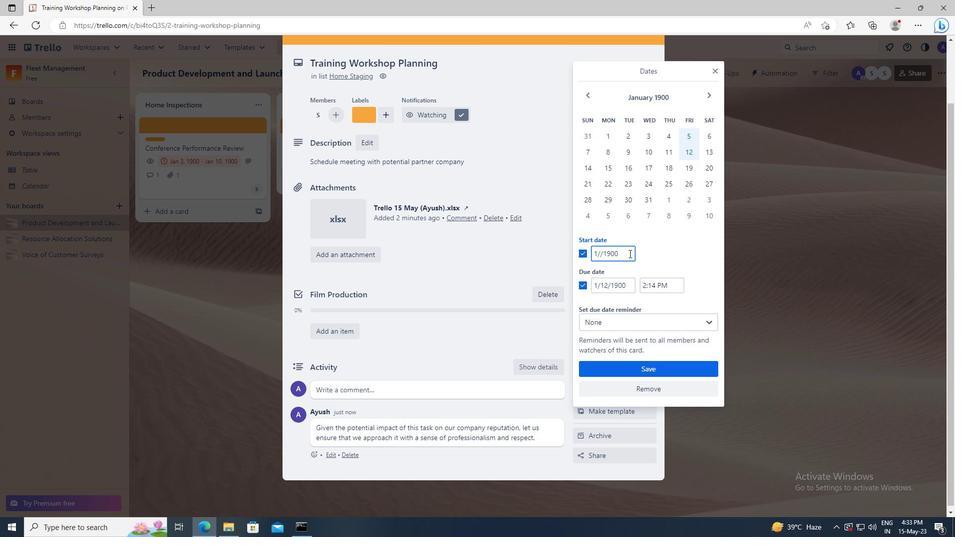 
Action: Mouse moved to (629, 287)
Screenshot: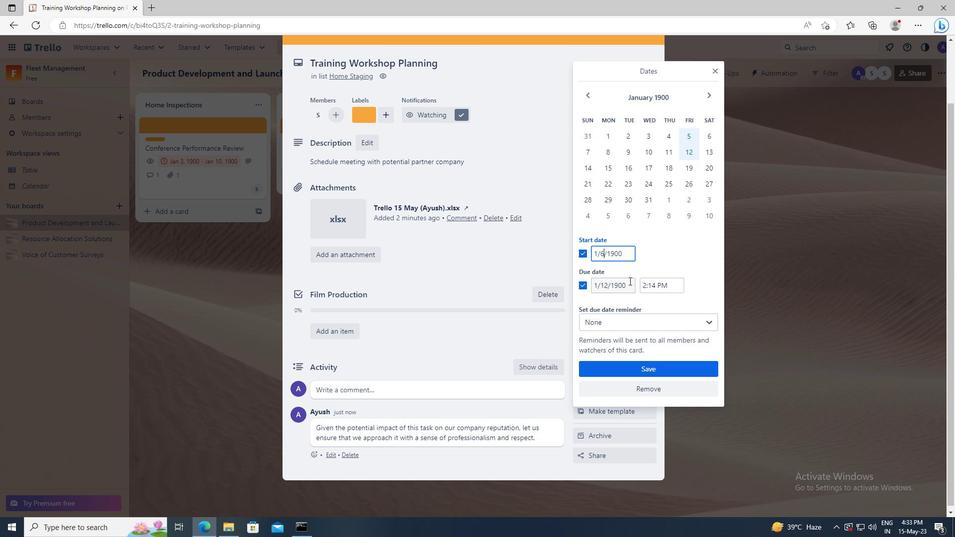 
Action: Mouse pressed left at (629, 287)
Screenshot: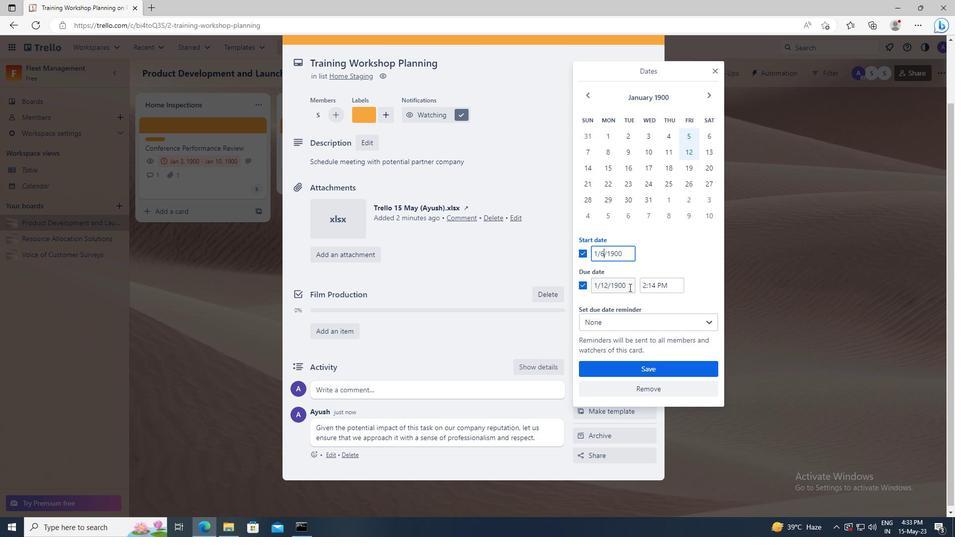 
Action: Key pressed <Key.left><Key.left><Key.left><Key.left><Key.left><Key.backspace><Key.backspace>13
Screenshot: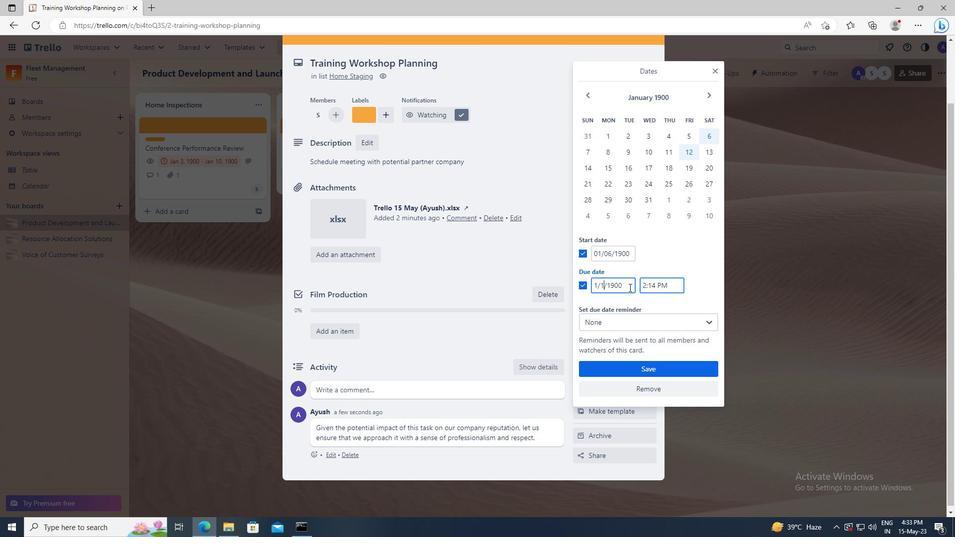 
Action: Mouse moved to (639, 368)
Screenshot: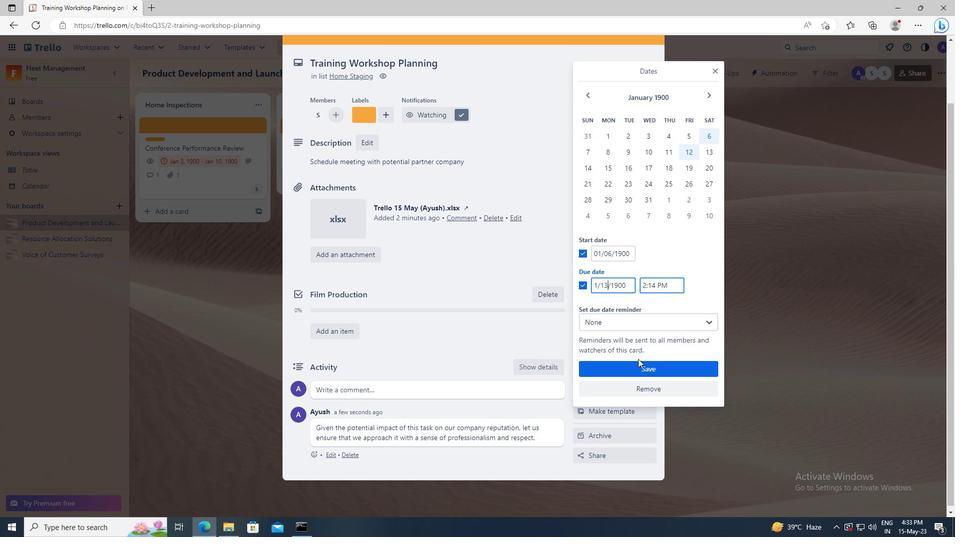 
Action: Mouse pressed left at (639, 368)
Screenshot: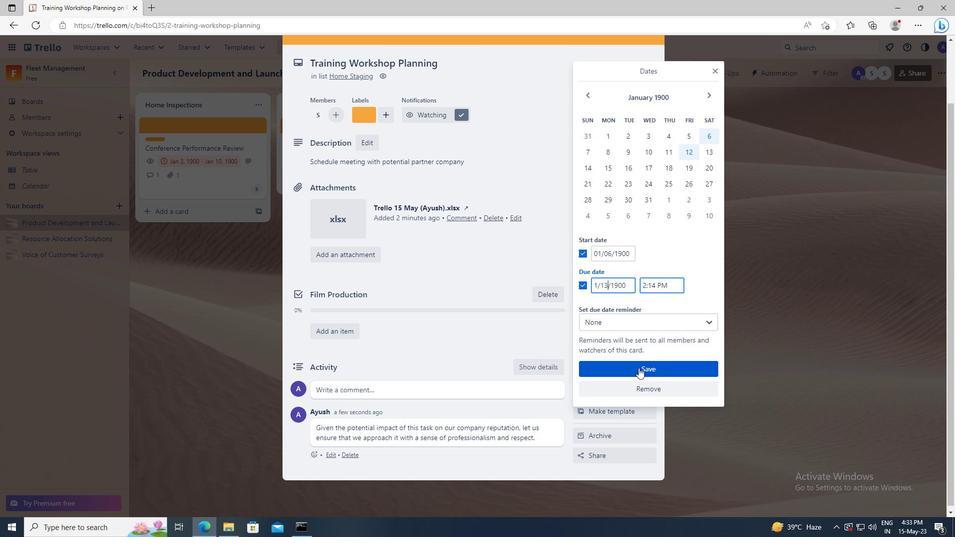 
